 Task: Add Murphy's Naturals Lemon Eucalyptus Oil Mosquito & Tick Repellent Spray to the cart.
Action: Mouse moved to (246, 123)
Screenshot: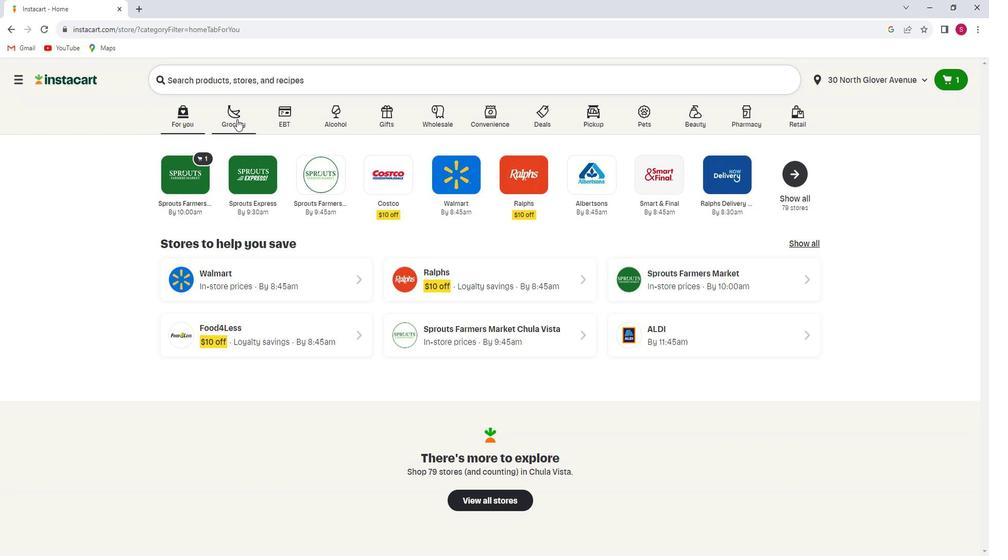 
Action: Mouse pressed left at (246, 123)
Screenshot: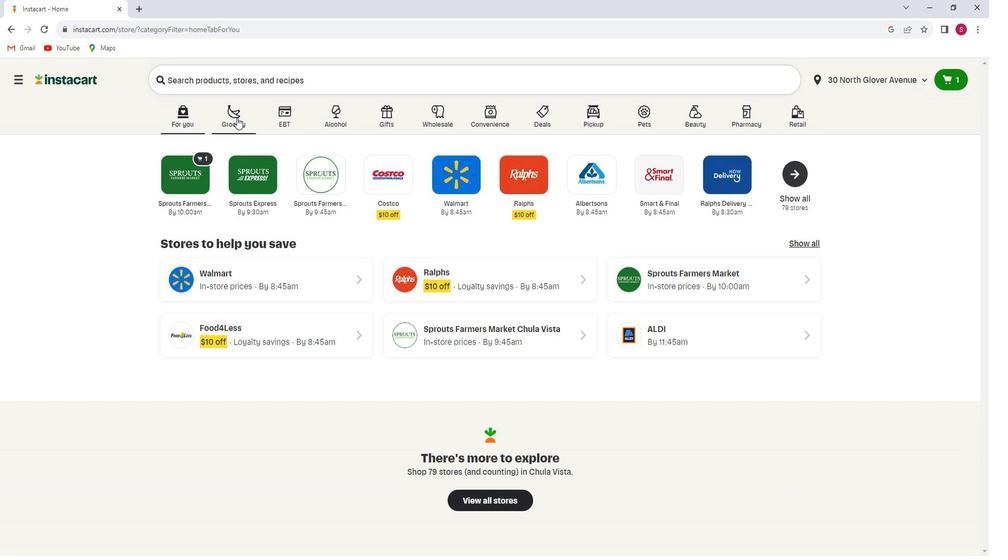 
Action: Mouse moved to (255, 313)
Screenshot: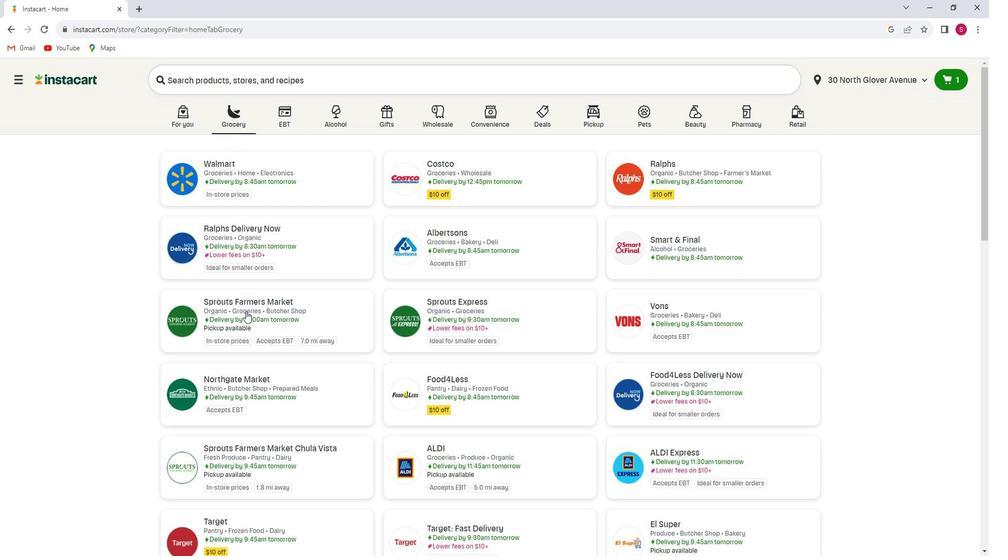 
Action: Mouse pressed left at (255, 313)
Screenshot: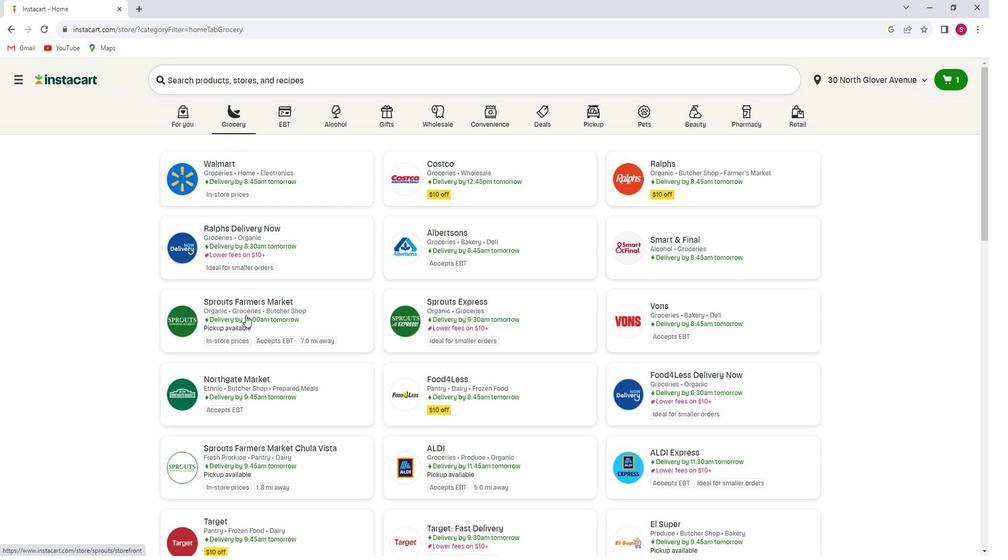 
Action: Mouse moved to (80, 305)
Screenshot: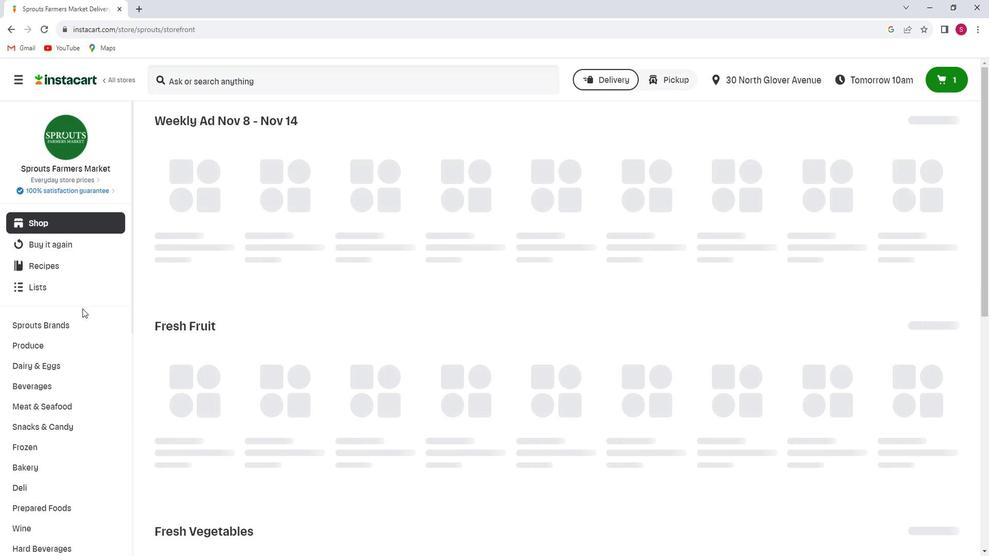 
Action: Mouse scrolled (80, 304) with delta (0, 0)
Screenshot: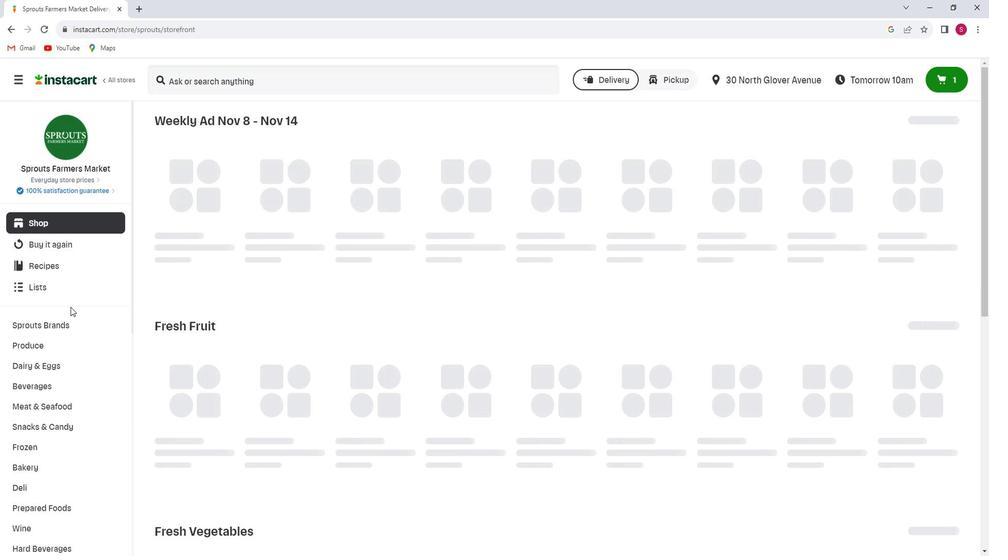 
Action: Mouse scrolled (80, 304) with delta (0, 0)
Screenshot: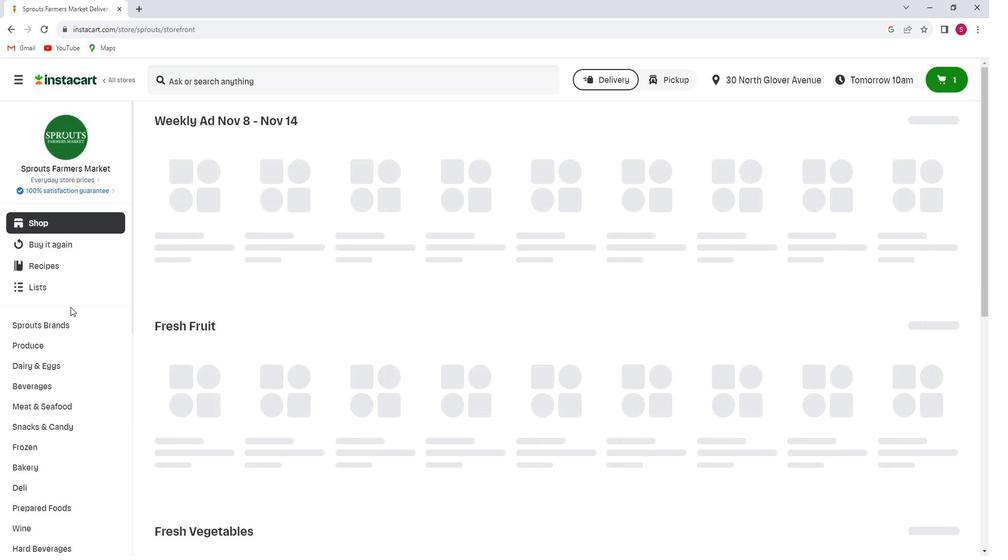 
Action: Mouse moved to (78, 307)
Screenshot: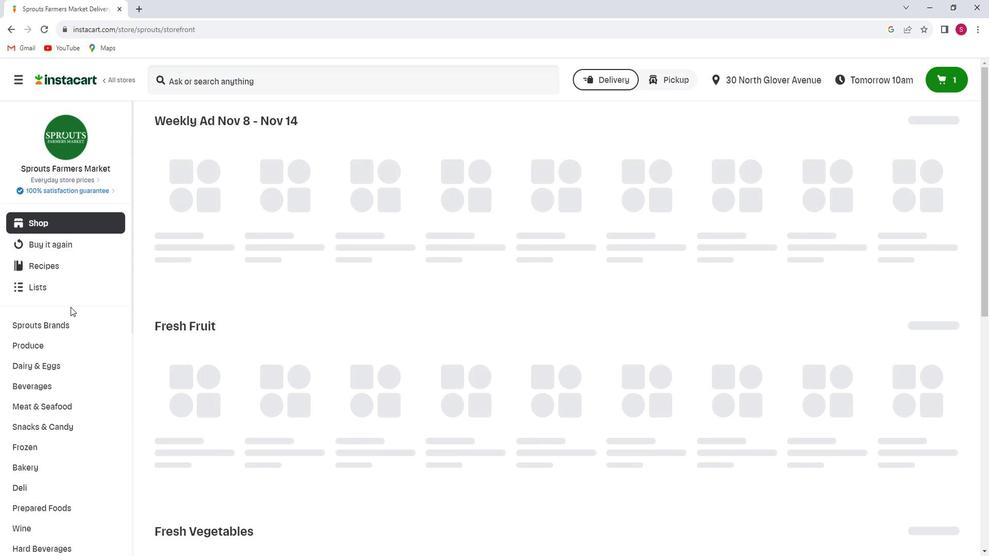 
Action: Mouse scrolled (78, 306) with delta (0, 0)
Screenshot: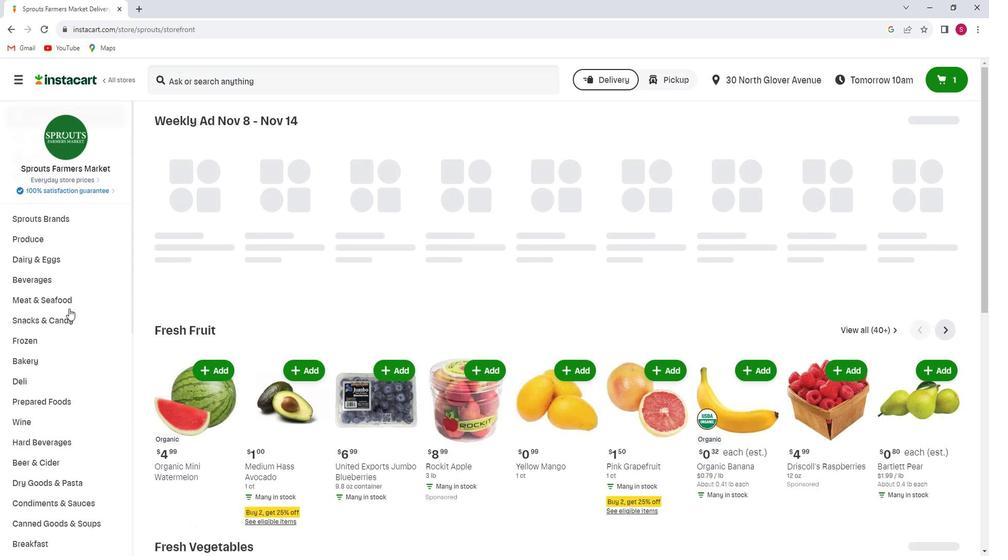 
Action: Mouse scrolled (78, 306) with delta (0, 0)
Screenshot: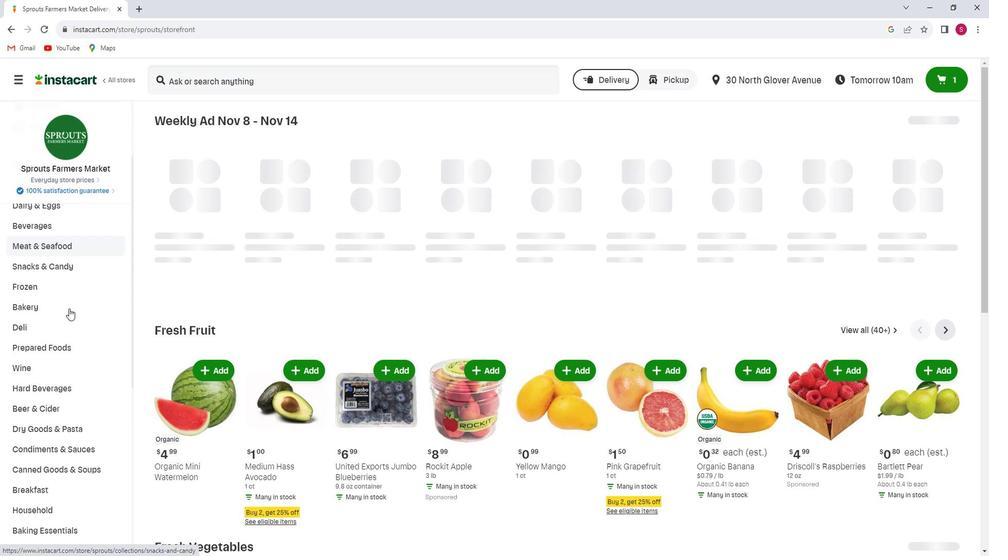 
Action: Mouse scrolled (78, 306) with delta (0, 0)
Screenshot: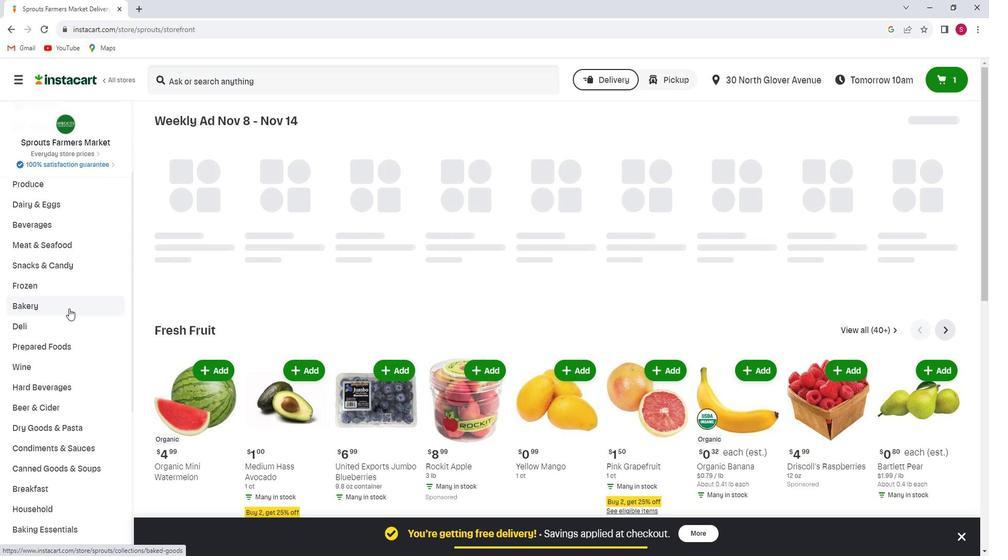 
Action: Mouse scrolled (78, 306) with delta (0, 0)
Screenshot: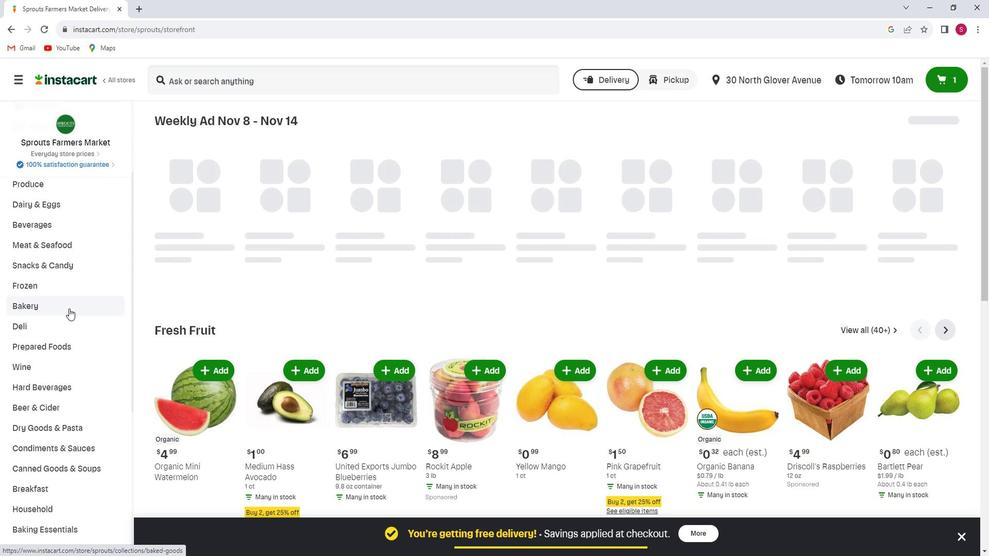 
Action: Mouse scrolled (78, 306) with delta (0, 0)
Screenshot: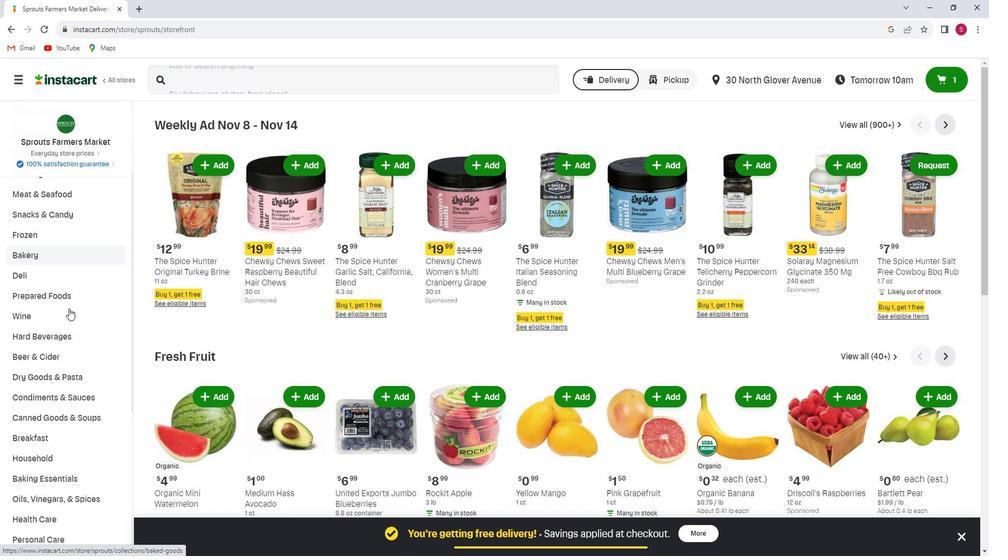 
Action: Mouse scrolled (78, 306) with delta (0, 0)
Screenshot: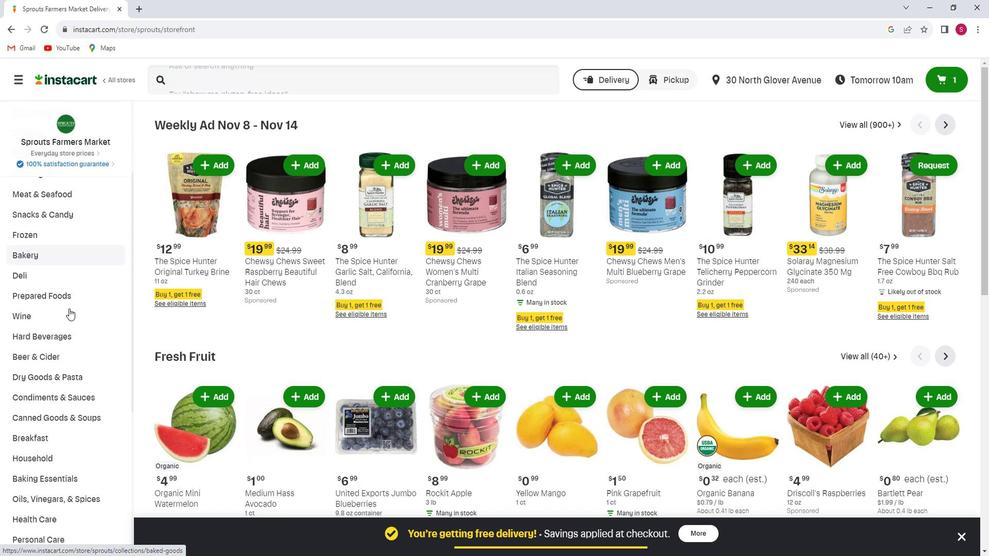 
Action: Mouse scrolled (78, 306) with delta (0, 0)
Screenshot: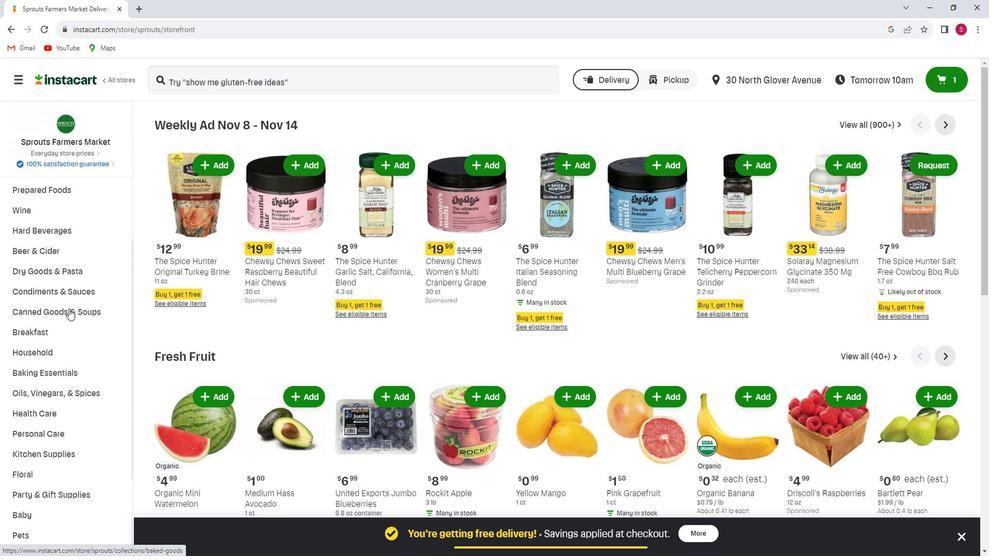 
Action: Mouse scrolled (78, 306) with delta (0, 0)
Screenshot: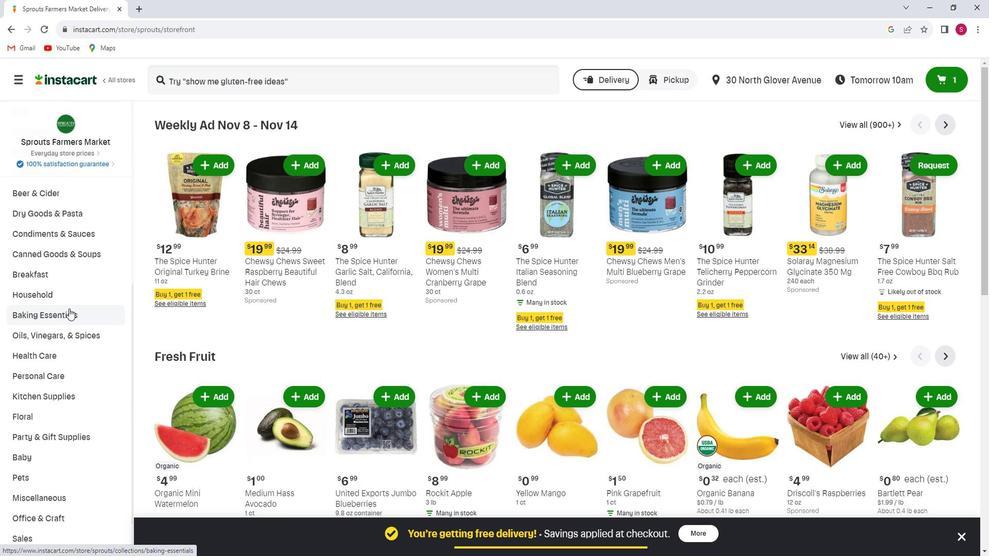 
Action: Mouse moved to (77, 321)
Screenshot: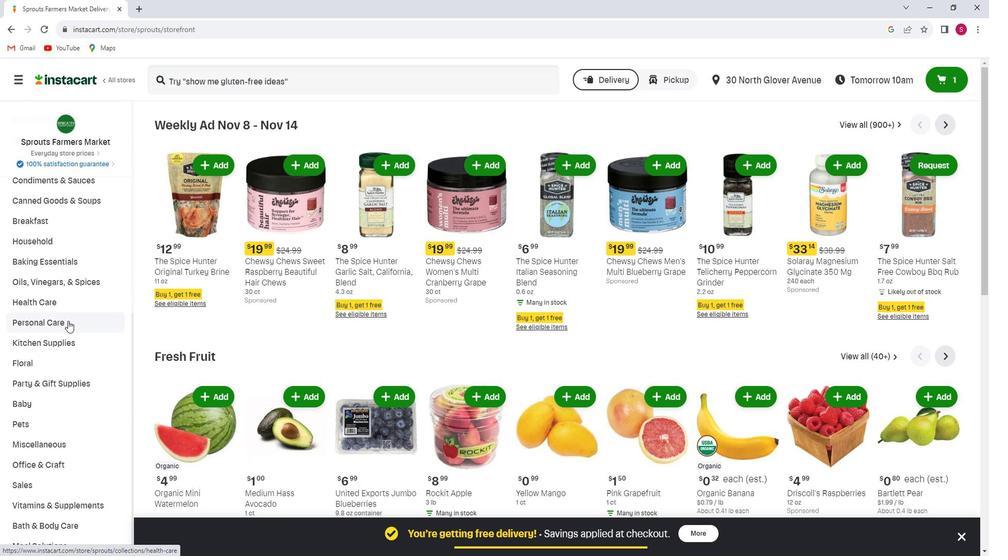 
Action: Mouse pressed left at (77, 321)
Screenshot: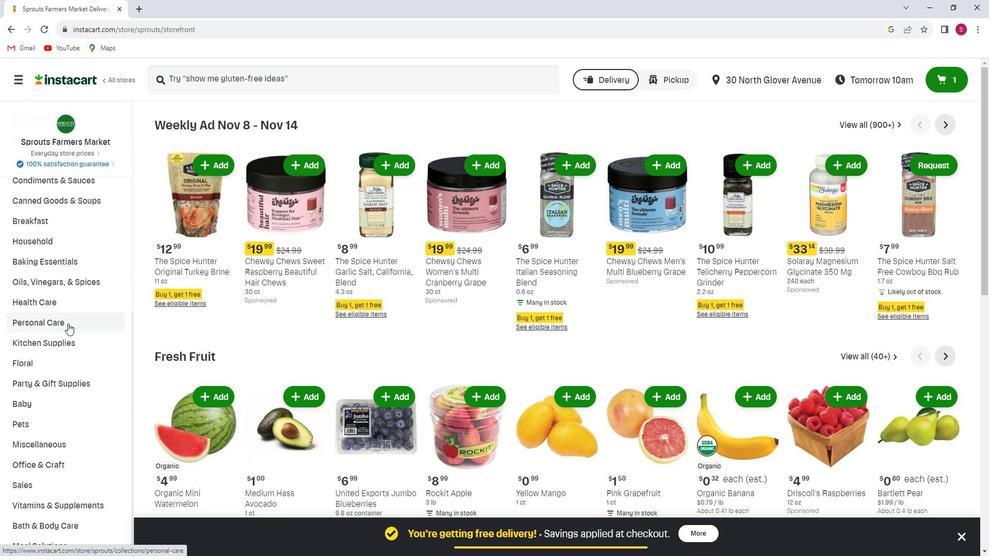 
Action: Mouse moved to (784, 156)
Screenshot: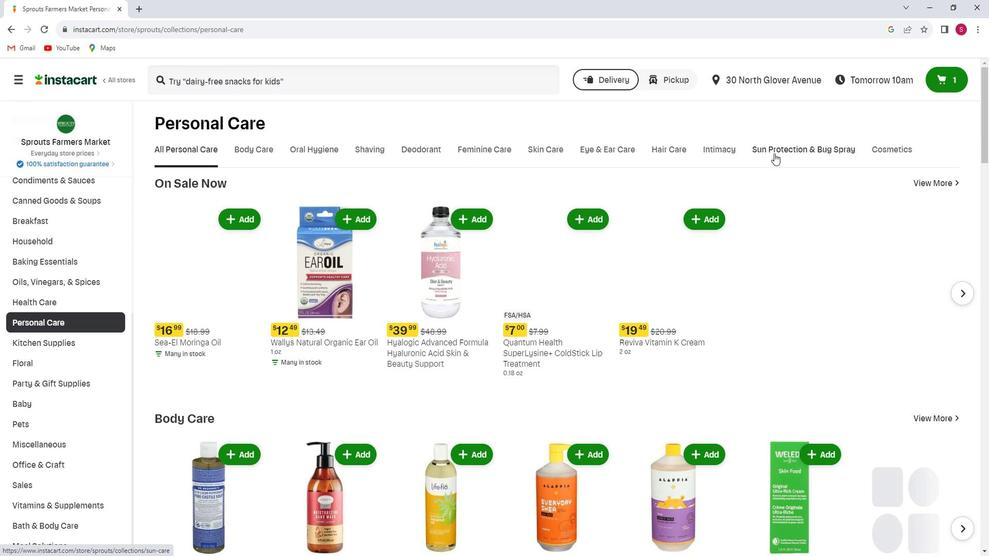 
Action: Mouse pressed left at (784, 156)
Screenshot: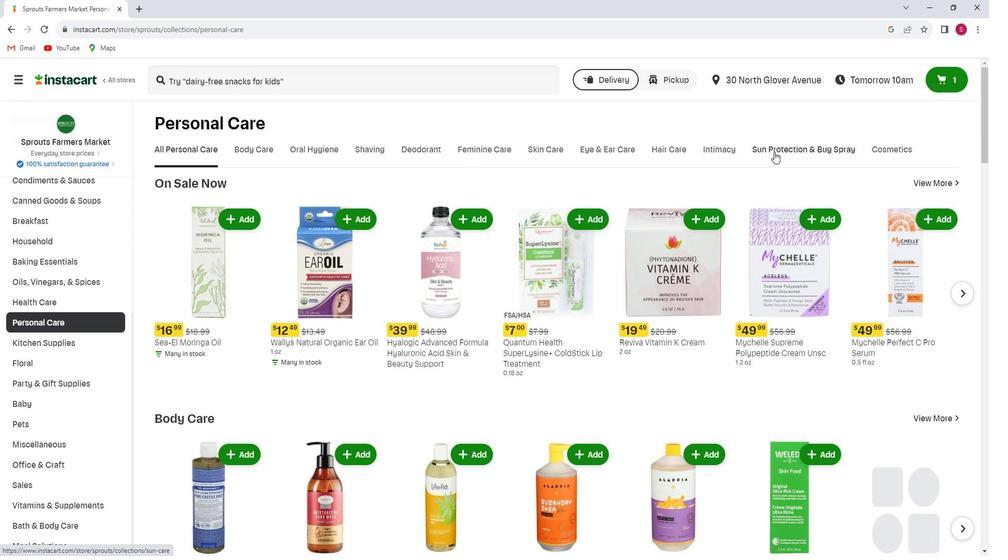 
Action: Mouse moved to (194, 87)
Screenshot: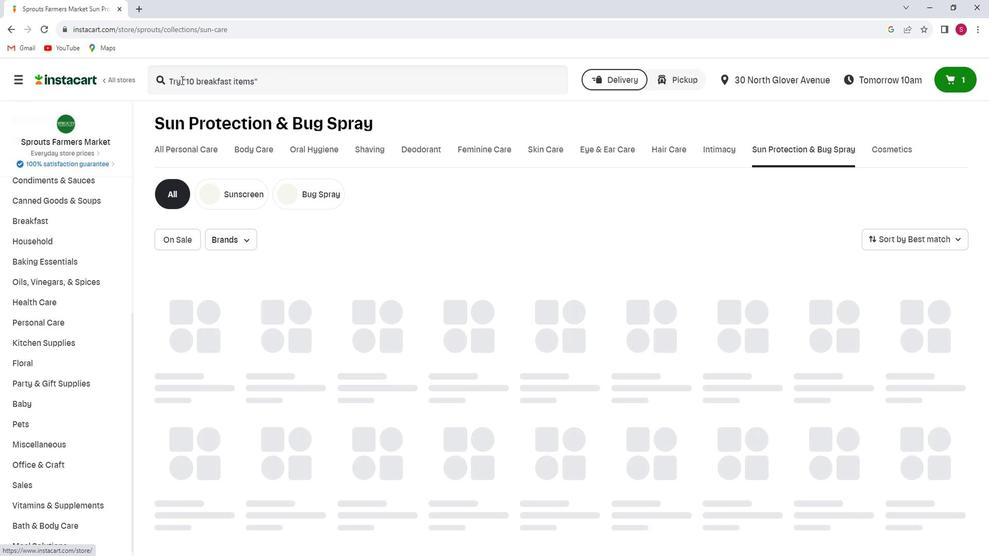 
Action: Mouse pressed left at (194, 87)
Screenshot: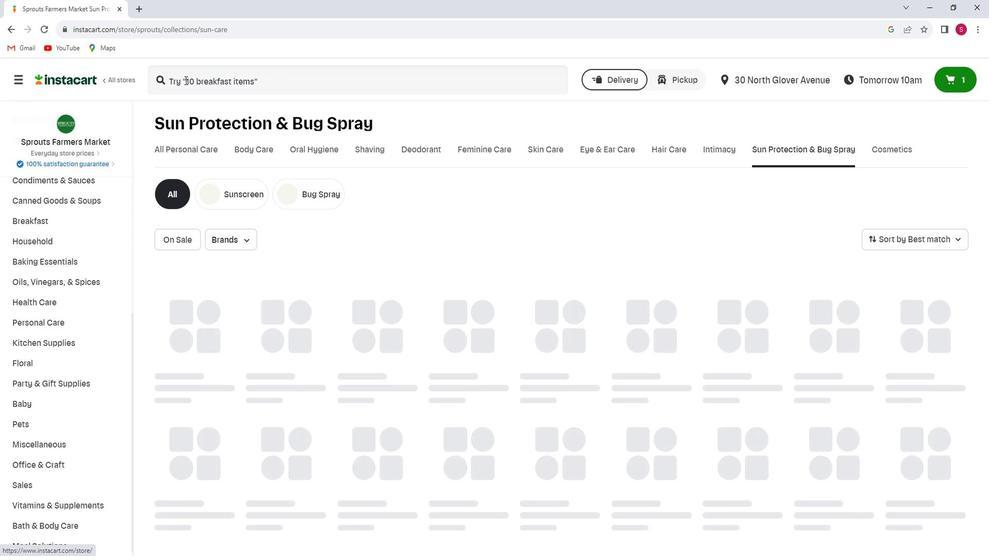 
Action: Key pressed <Key.shift_r>Murphy's<Key.space><Key.shift_r>Naturals<Key.space><Key.shift_r>Lemon<Key.space><Key.shift><Key.shift><Key.shift><Key.shift><Key.shift><Key.shift><Key.shift><Key.shift><Key.shift><Key.shift><Key.shift><Key.shift><Key.shift><Key.shift><Key.shift><Key.shift><Key.shift><Key.shift>Eucalyptus<Key.space><Key.shift_r>Oil<Key.space><Key.shift_r>Mosquito<Key.space><Key.shift><Key.shift><Key.shift><Key.shift><Key.shift><Key.shift><Key.shift><Key.shift><Key.shift><Key.shift><Key.shift><Key.shift><Key.shift><Key.shift><Key.shift><Key.shift><Key.shift><Key.shift><Key.shift><Key.shift><Key.shift><Key.shift><Key.shift><Key.shift><Key.shift><Key.shift><Key.shift><Key.shift><Key.shift><Key.shift><Key.shift><Key.shift><Key.shift><Key.shift>&<Key.space><Key.shift_r>Tick<Key.space><Key.shift><Key.shift><Key.shift><Key.shift><Key.shift><Key.shift><Key.shift><Key.shift>Repellent<Key.space><Key.shift>Spray<Key.enter>
Screenshot: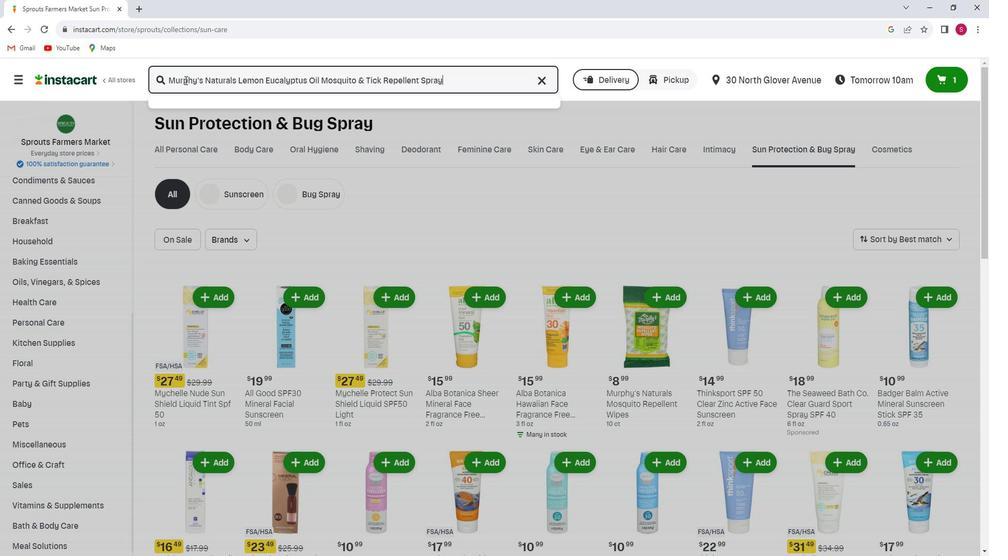 
Action: Mouse moved to (293, 174)
Screenshot: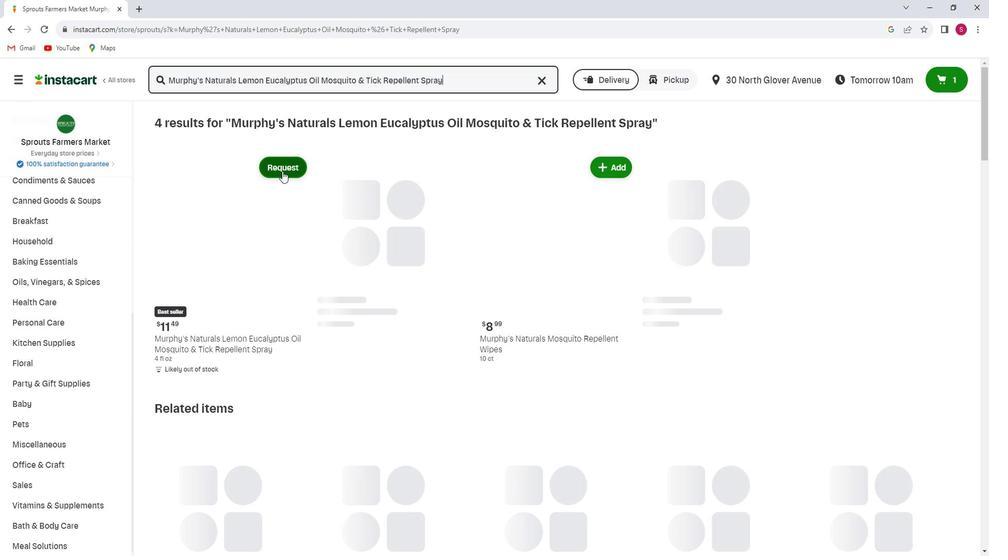 
Action: Mouse pressed left at (293, 174)
Screenshot: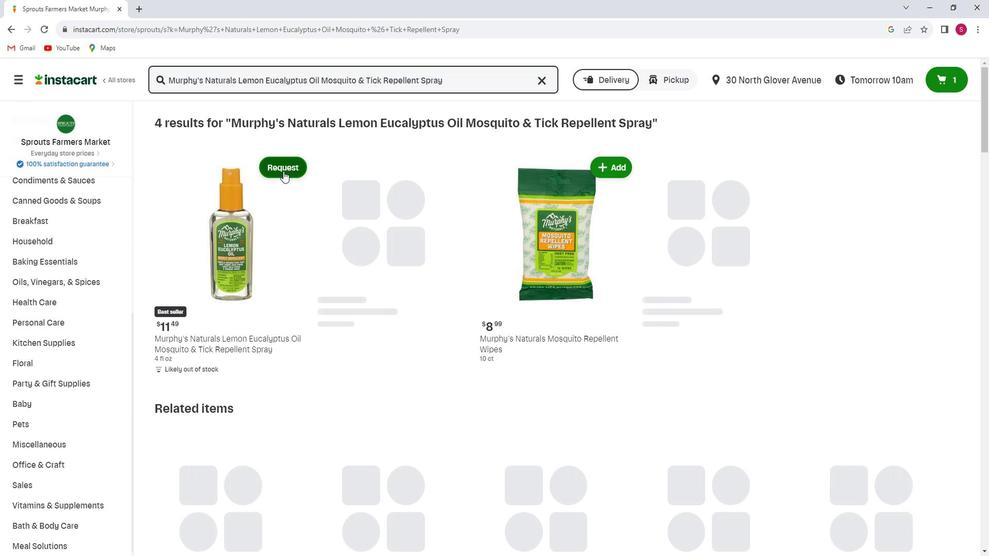 
Action: Mouse moved to (301, 209)
Screenshot: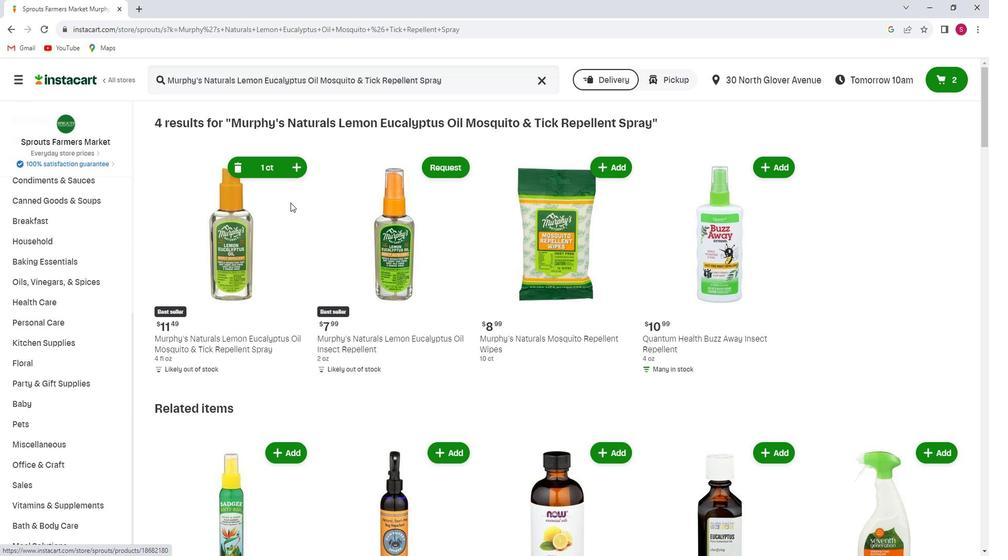 
